 Task: Create in the project Whiteboard and in the Backlog issue 'Upgrade the front-end framework of a web application to improve responsiveness and user interface design' a child issue 'Data access permission management and auditing', and assign it to team member softage.2@softage.net.
Action: Mouse moved to (644, 417)
Screenshot: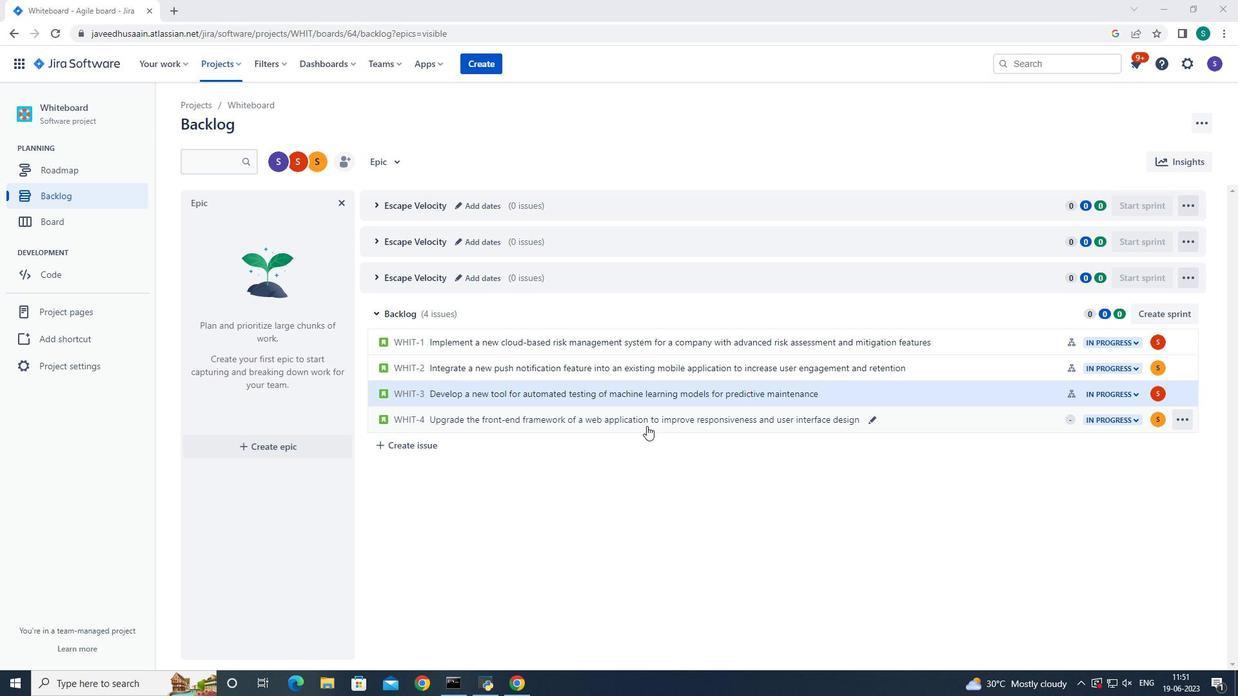 
Action: Mouse pressed left at (644, 417)
Screenshot: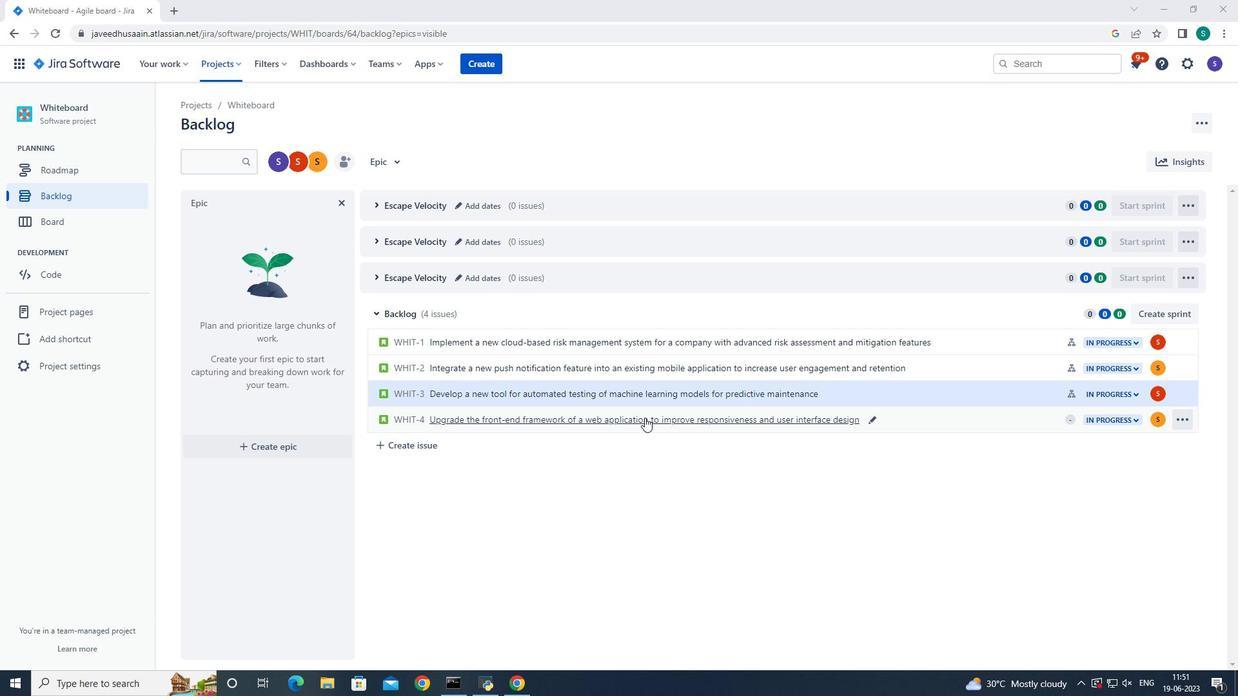 
Action: Mouse moved to (1009, 306)
Screenshot: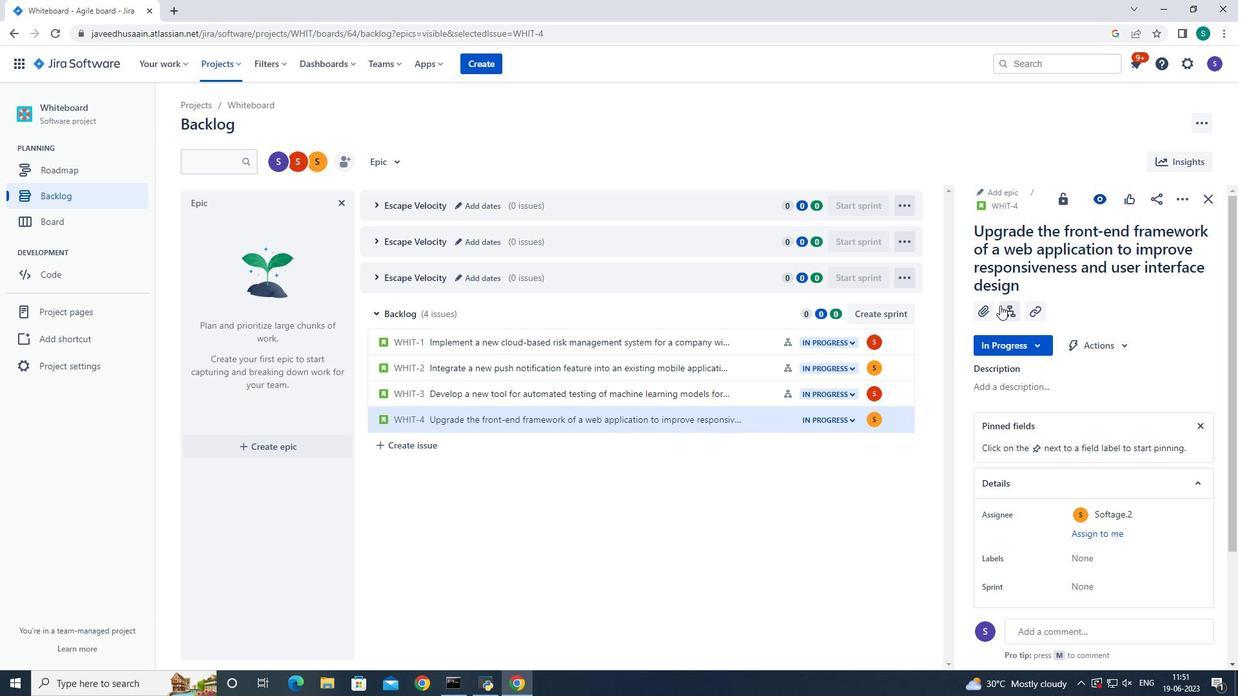 
Action: Mouse pressed left at (1009, 306)
Screenshot: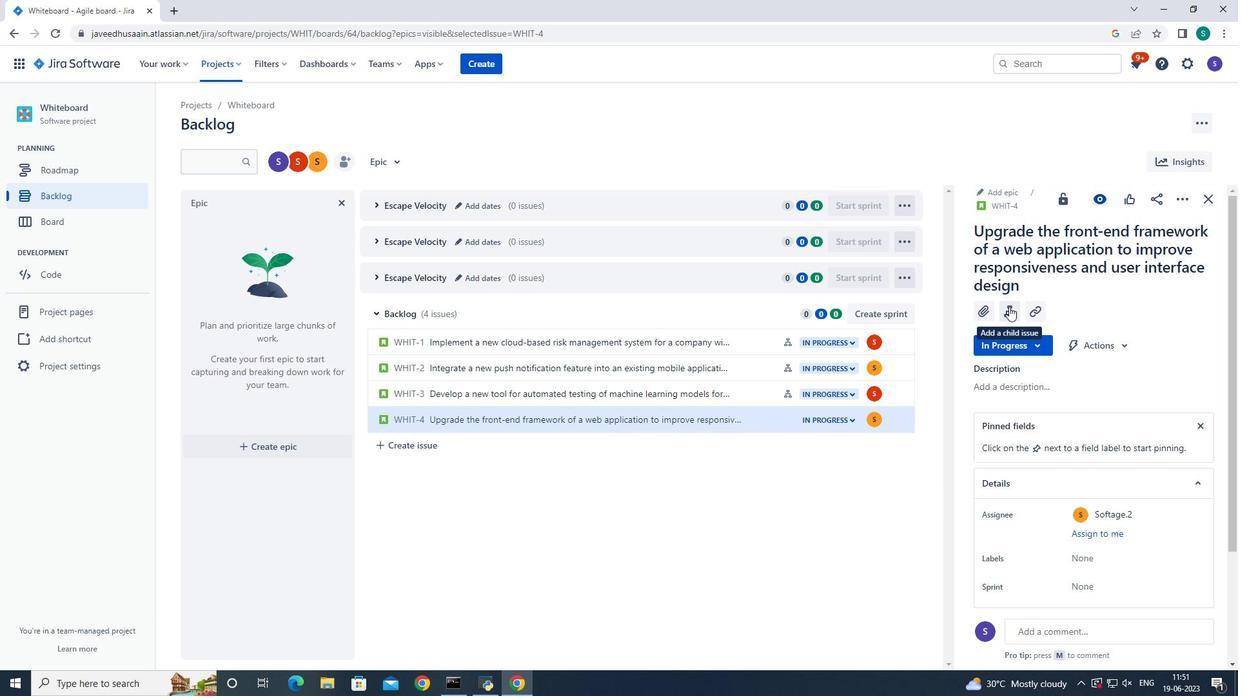 
Action: Mouse moved to (1016, 413)
Screenshot: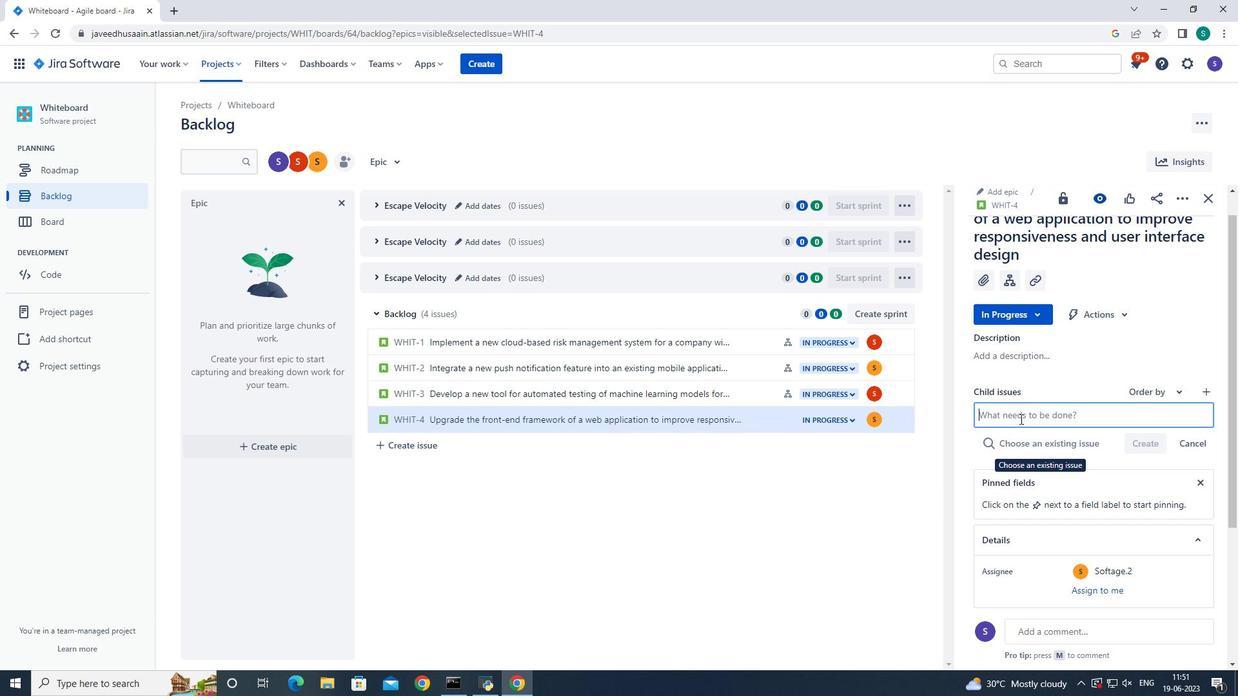 
Action: Mouse pressed left at (1016, 413)
Screenshot: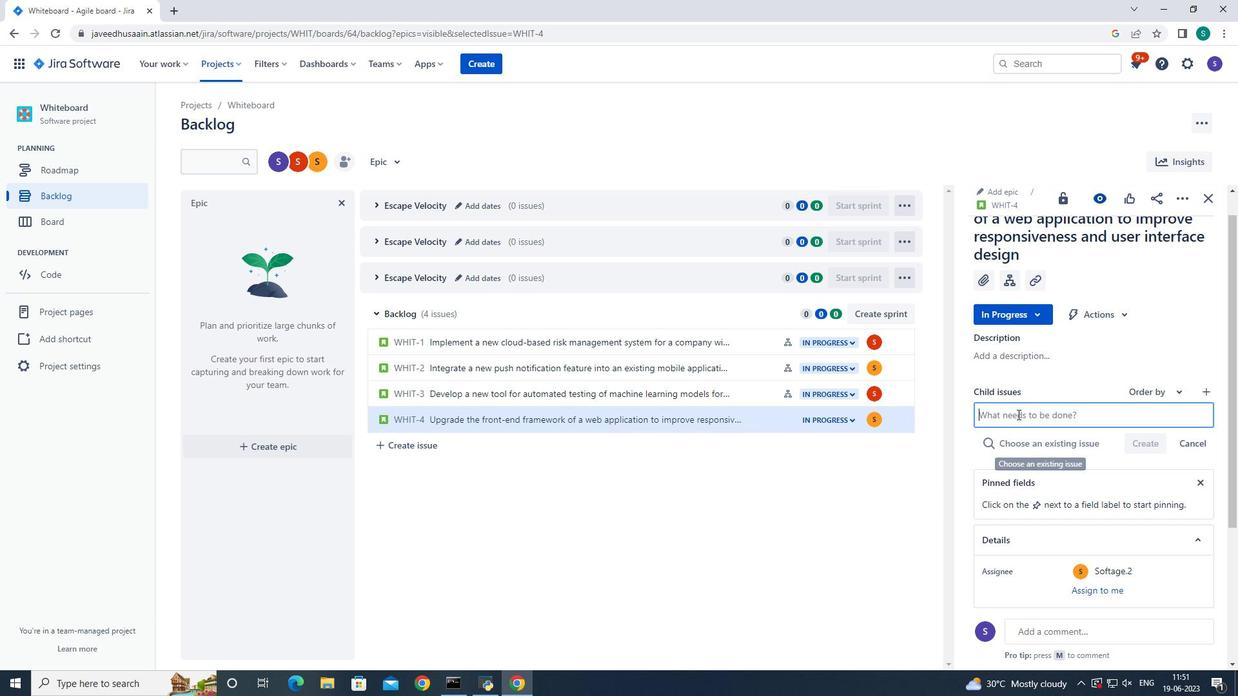 
Action: Mouse moved to (1016, 413)
Screenshot: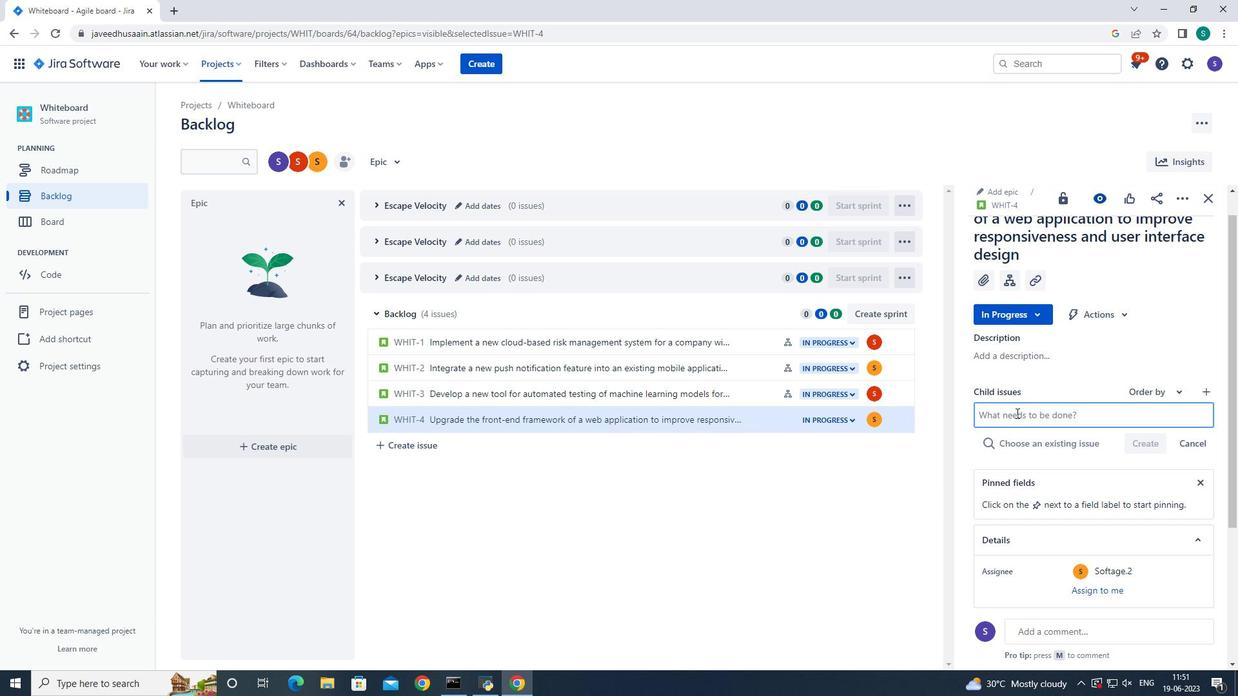 
Action: Key pressed <Key.shift>Data<Key.space><Key.shift>Access<Key.space><Key.shift>P<Key.backspace><Key.backspace><Key.backspace><Key.backspace><Key.backspace><Key.backspace><Key.backspace><Key.backspace>accr<Key.backspace>ess
Screenshot: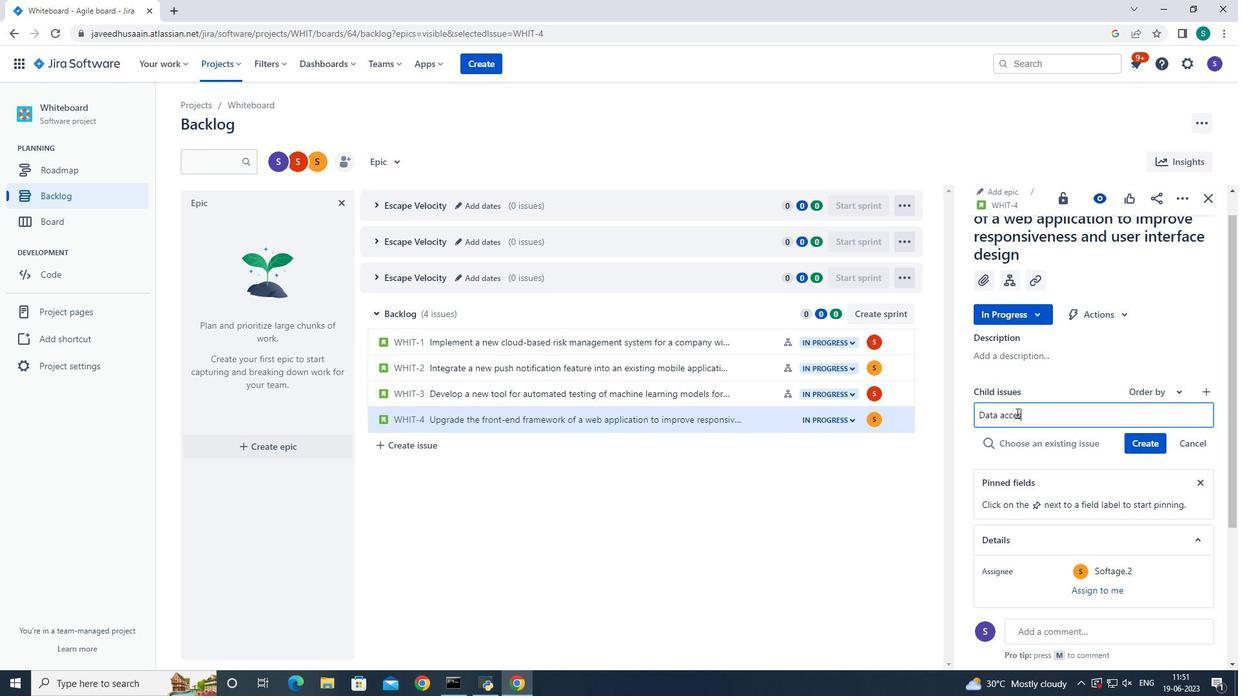 
Action: Mouse moved to (1239, 464)
Screenshot: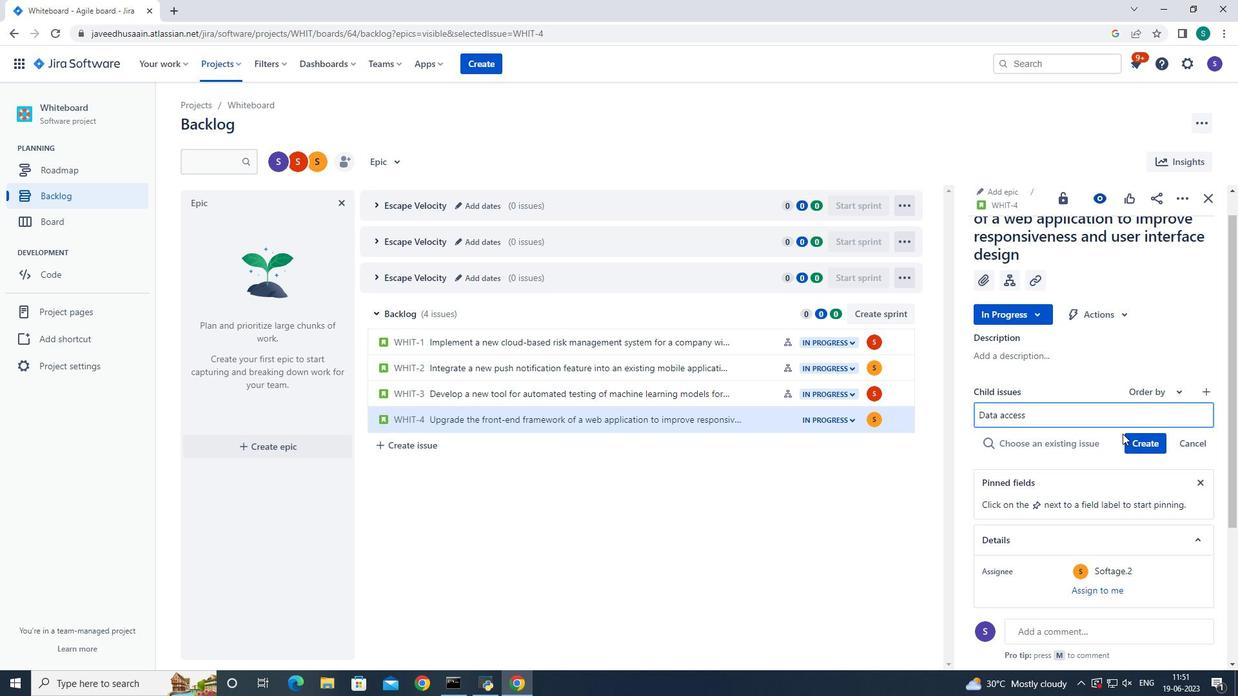 
Action: Key pressed <Key.space>permission<Key.space>management<Key.space>and<Key.space>auditing<Key.space>and<Key.space>ass<Key.backspace><Key.backspace><Key.backspace><Key.backspace><Key.backspace><Key.backspace><Key.backspace><Key.backspace>
Screenshot: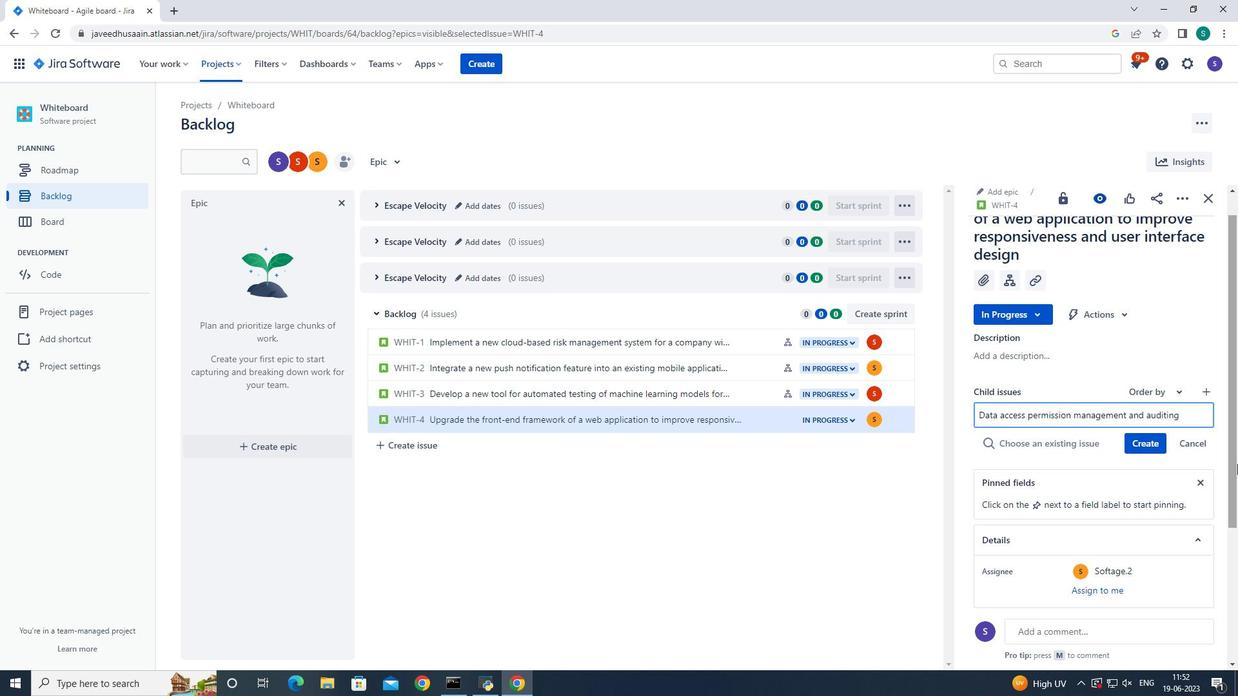 
Action: Mouse moved to (1146, 443)
Screenshot: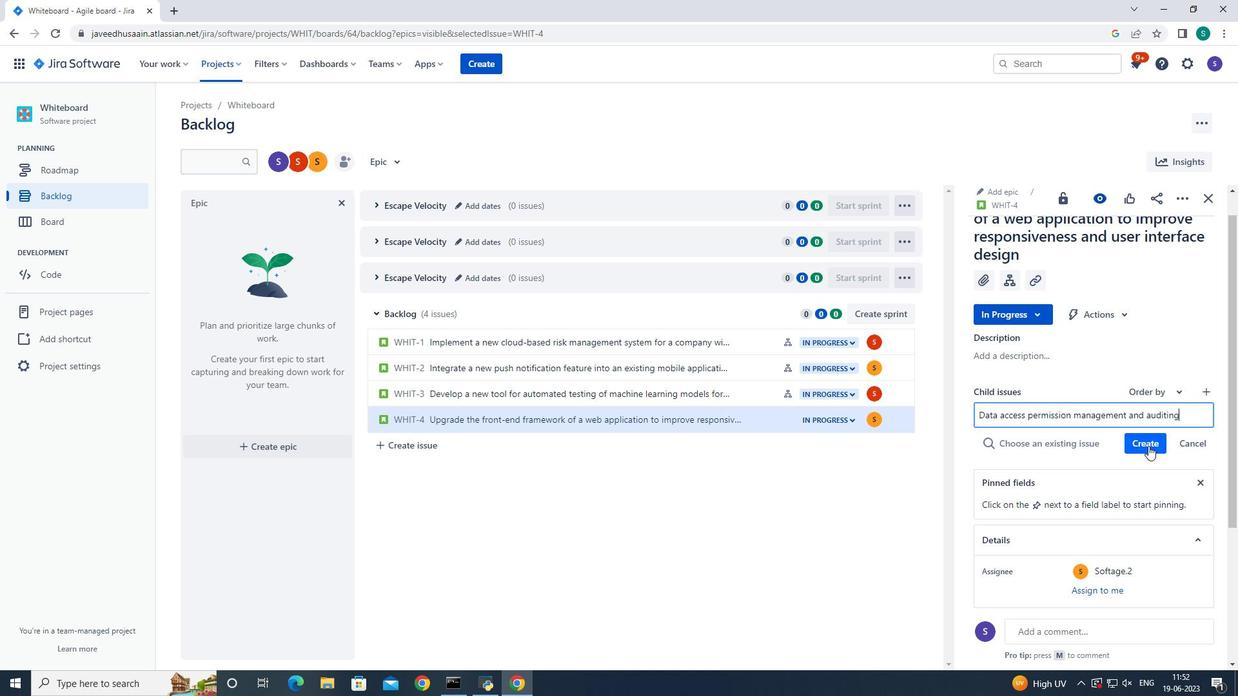 
Action: Mouse pressed left at (1146, 443)
Screenshot: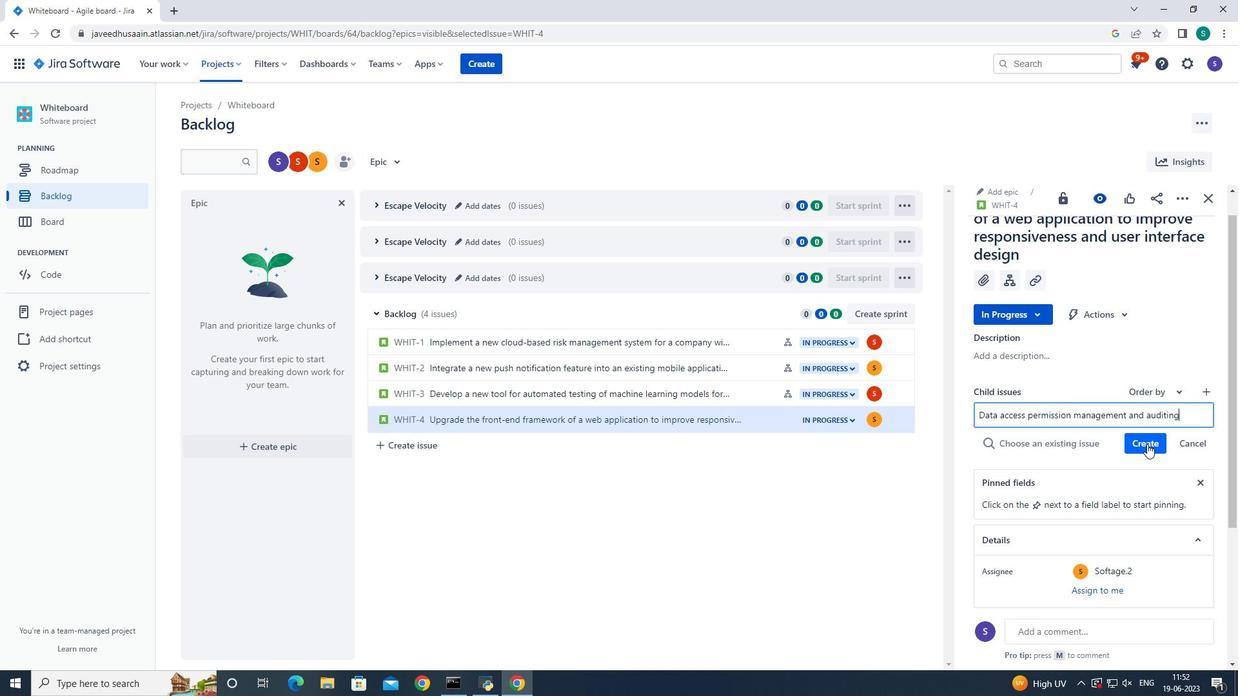 
Action: Mouse moved to (1201, 419)
Screenshot: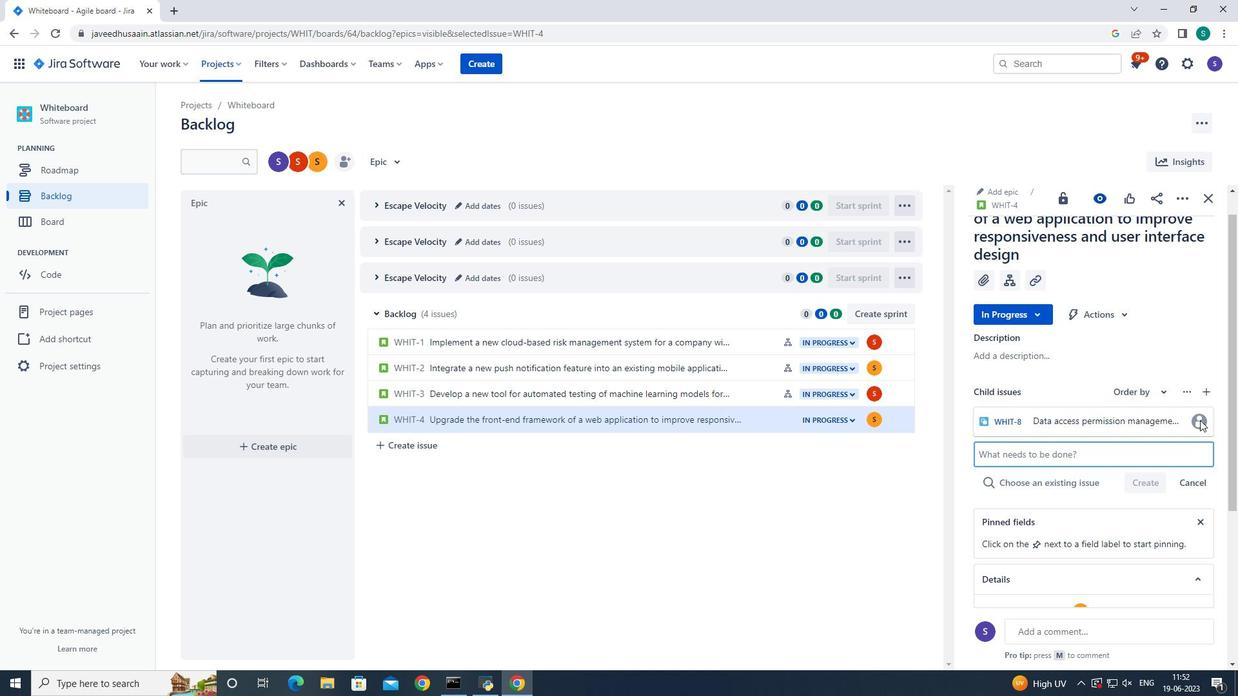 
Action: Mouse pressed left at (1201, 419)
Screenshot: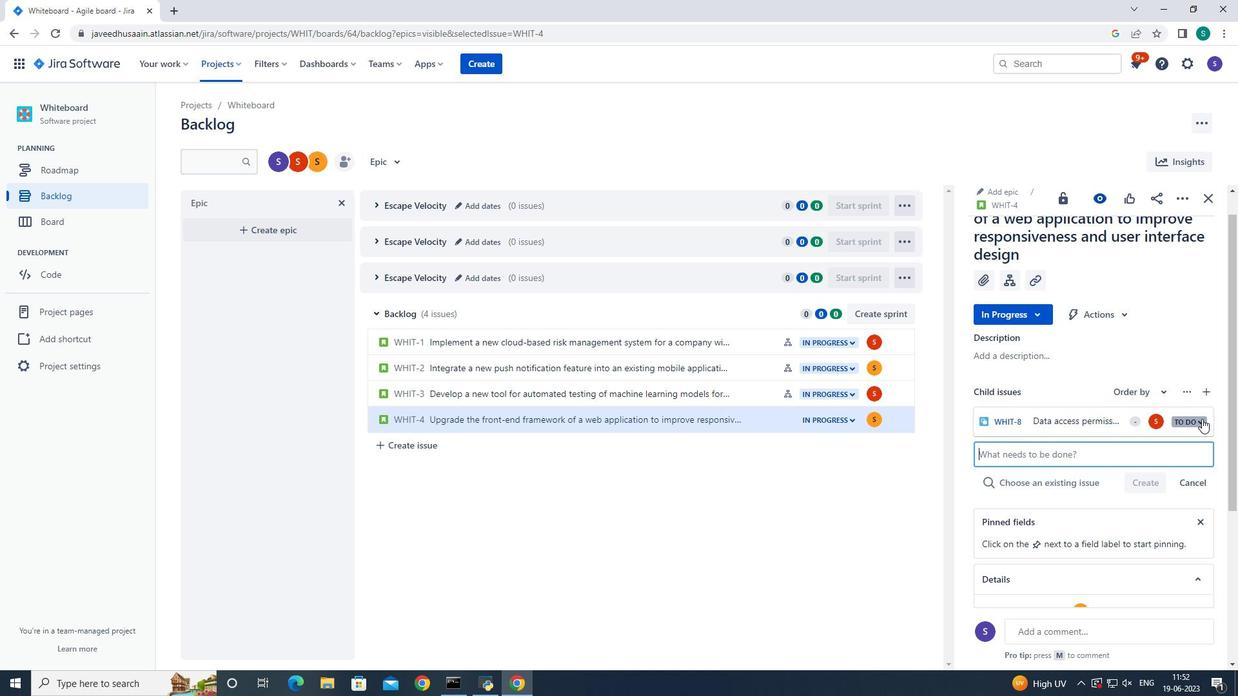 
Action: Mouse pressed left at (1201, 419)
Screenshot: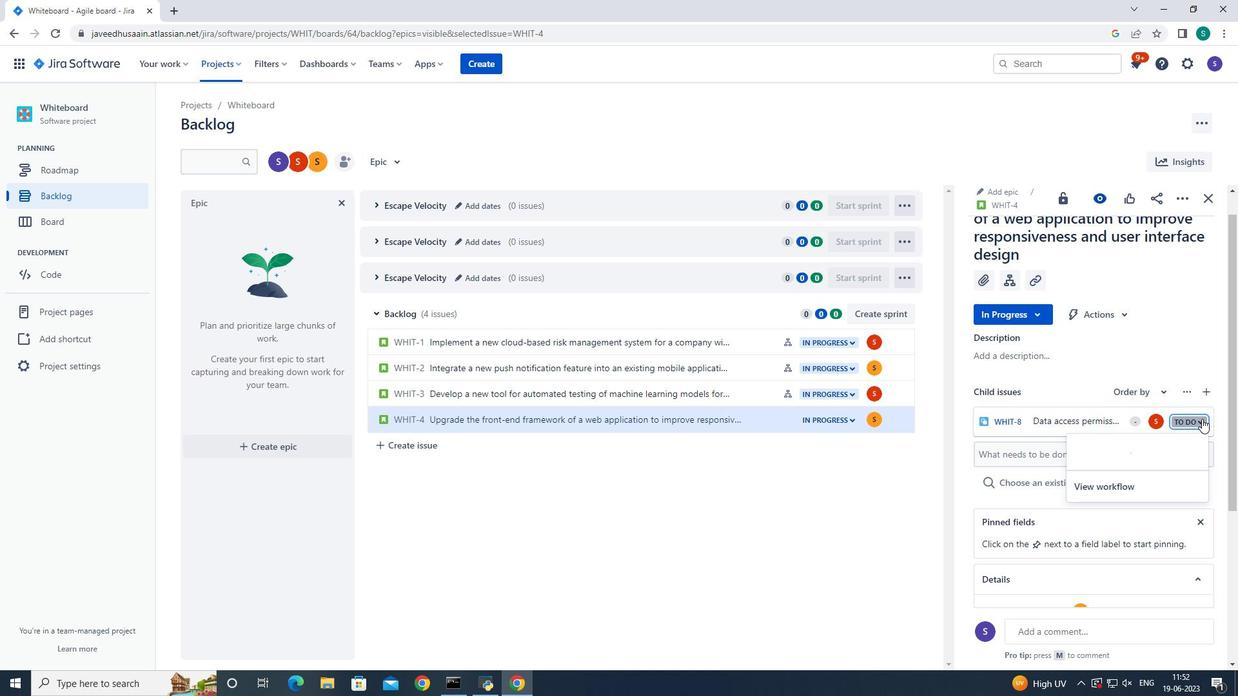 
Action: Mouse moved to (1163, 420)
Screenshot: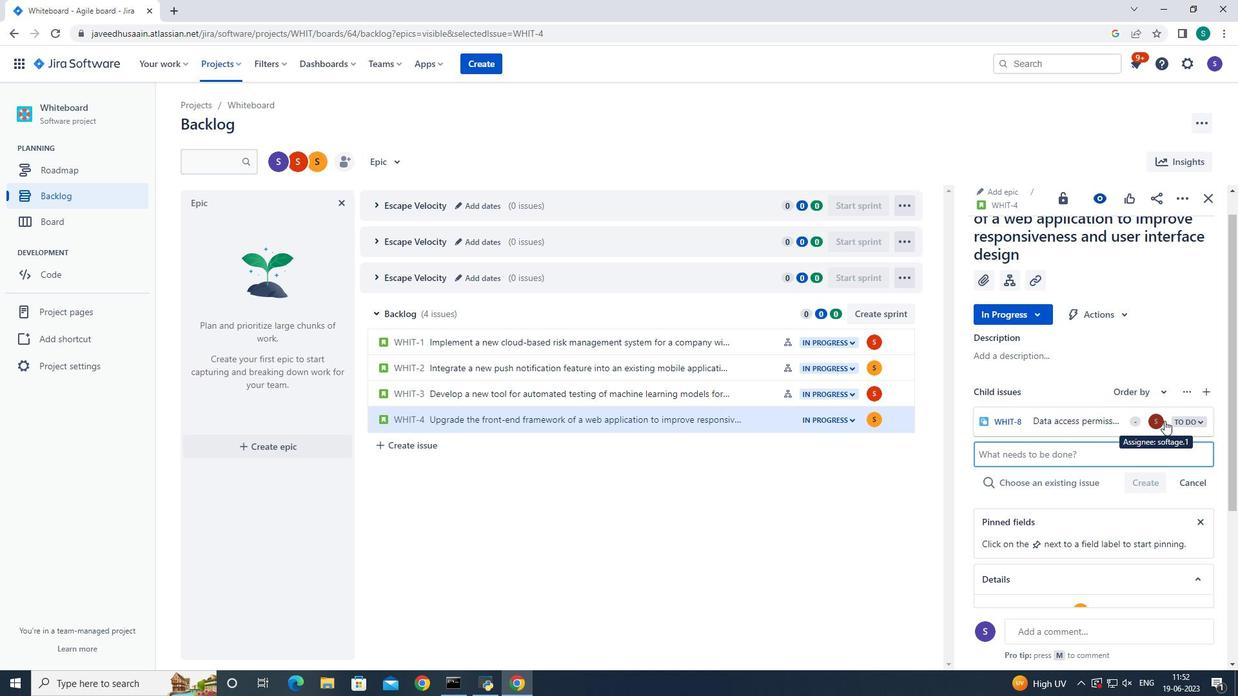 
Action: Mouse pressed left at (1163, 420)
Screenshot: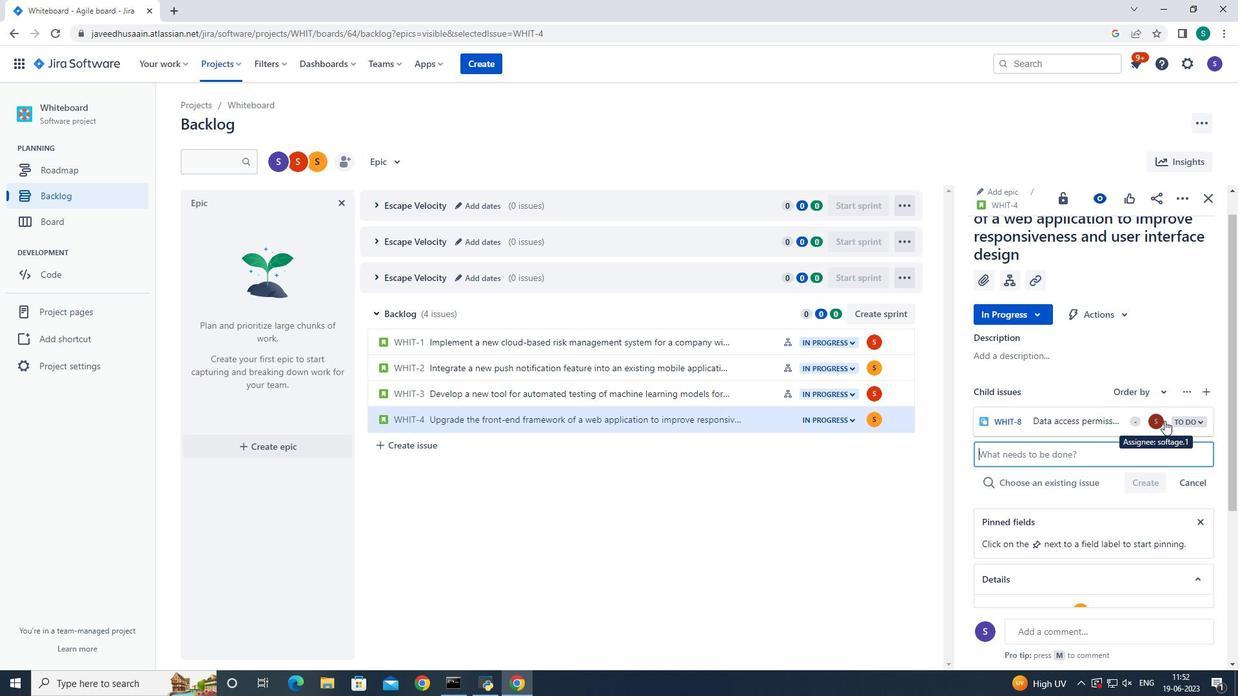 
Action: Mouse moved to (1123, 405)
Screenshot: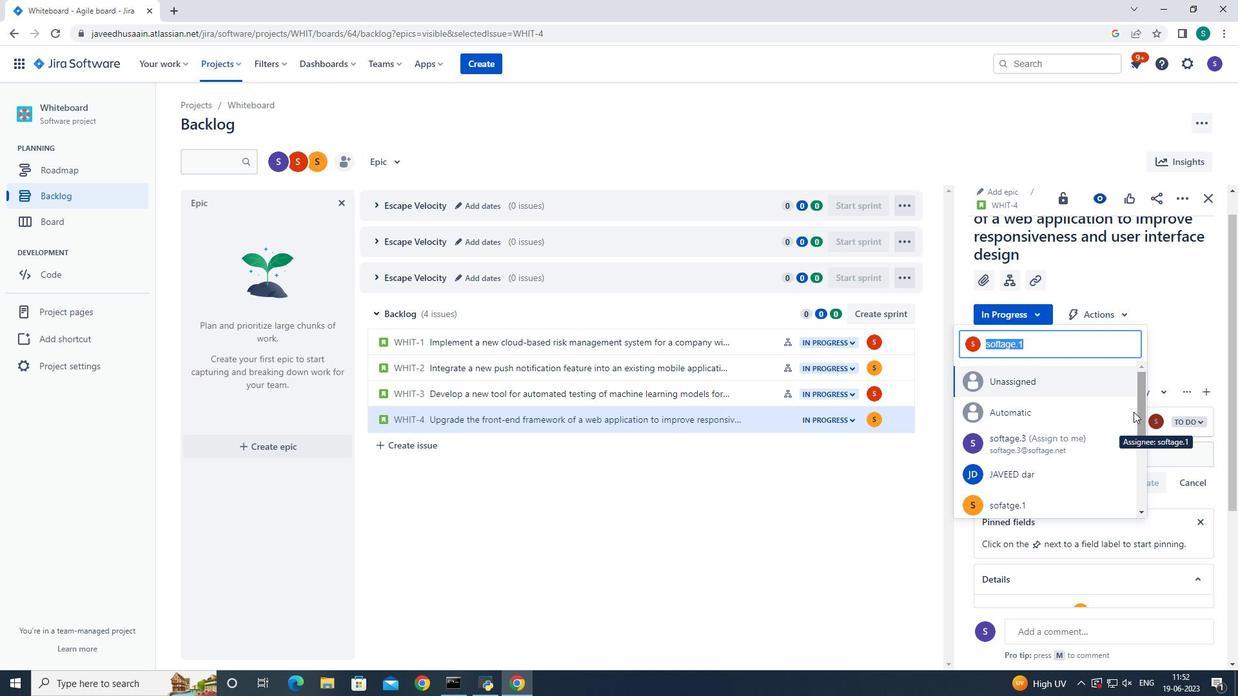 
Action: Key pressed <Key.backspace>softage.2<Key.shift>@softage.net
Screenshot: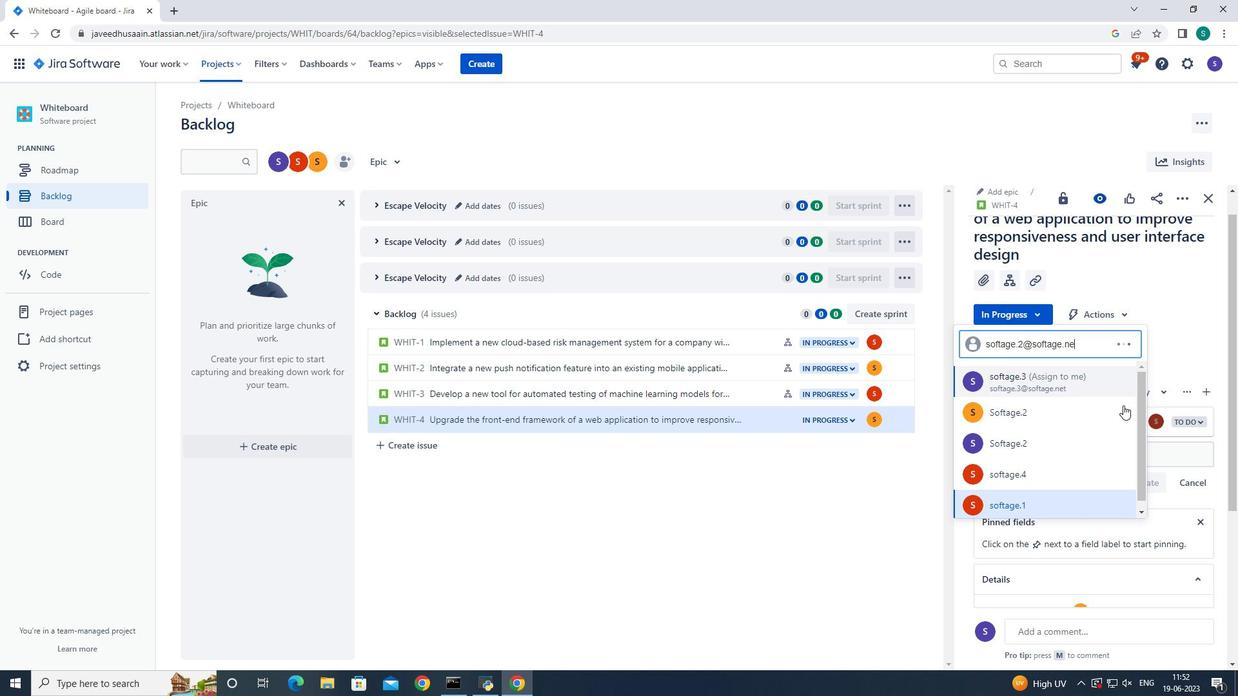 
Action: Mouse moved to (1046, 417)
Screenshot: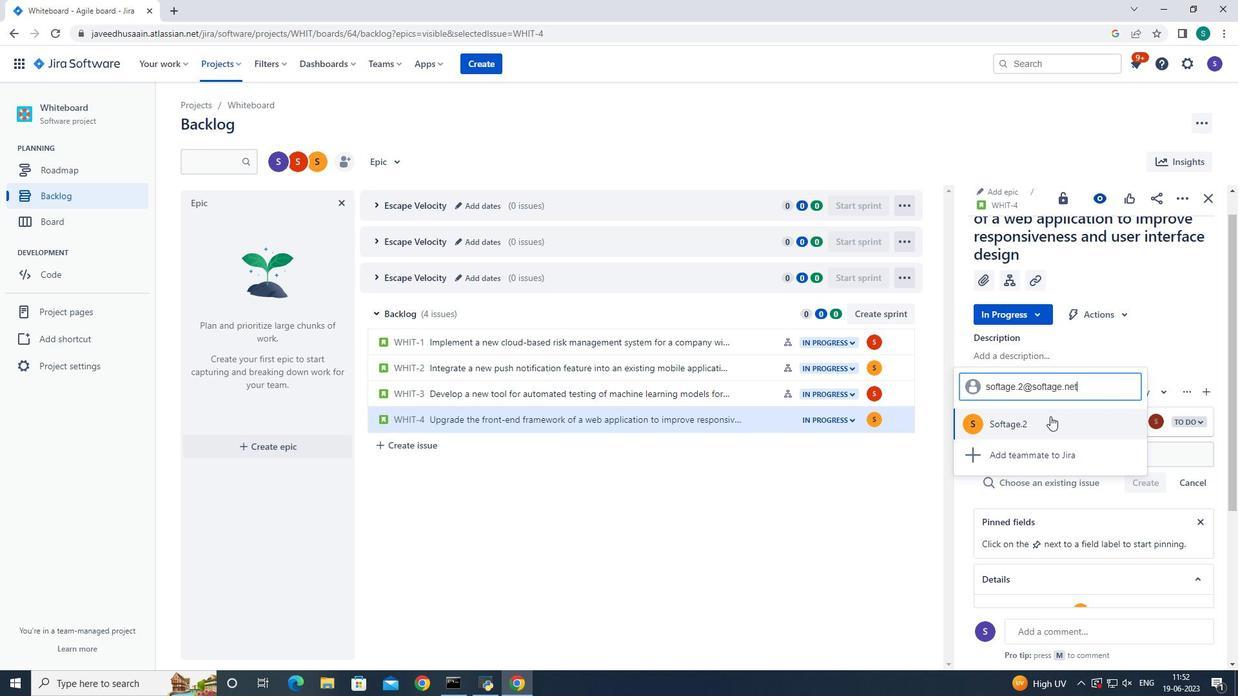 
Action: Mouse pressed left at (1046, 417)
Screenshot: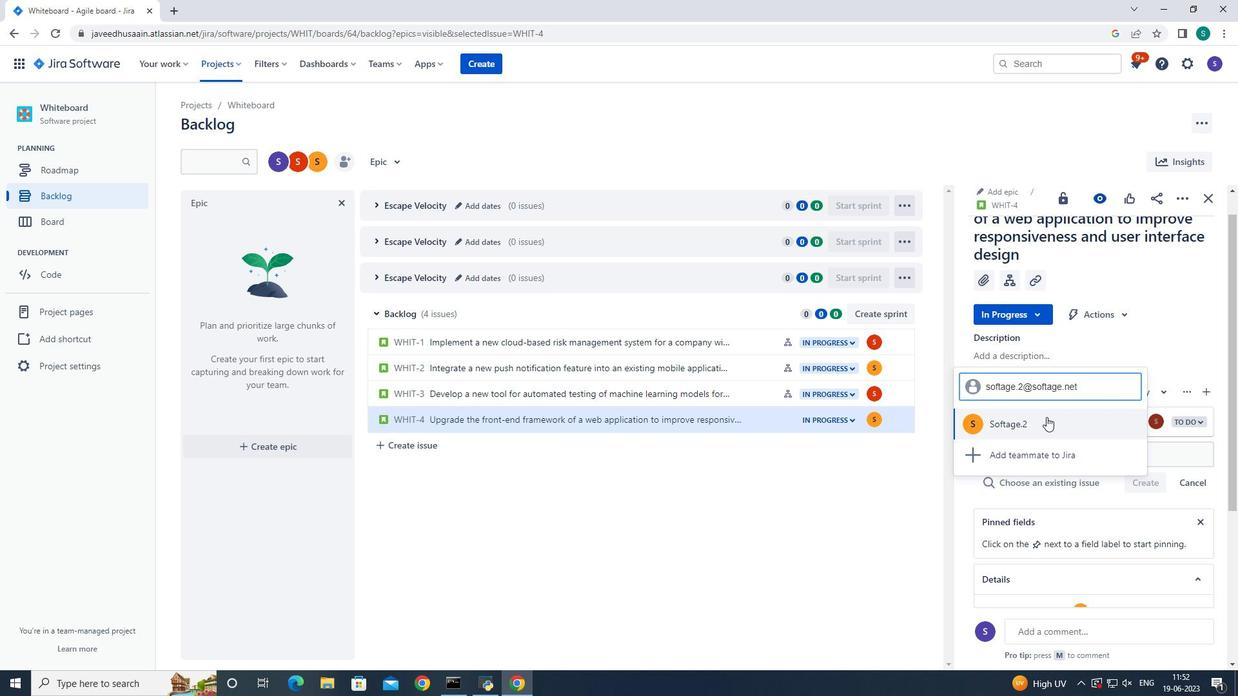 
